 Task: Select the Always option in the show expanded abbreviation.
Action: Mouse moved to (30, 461)
Screenshot: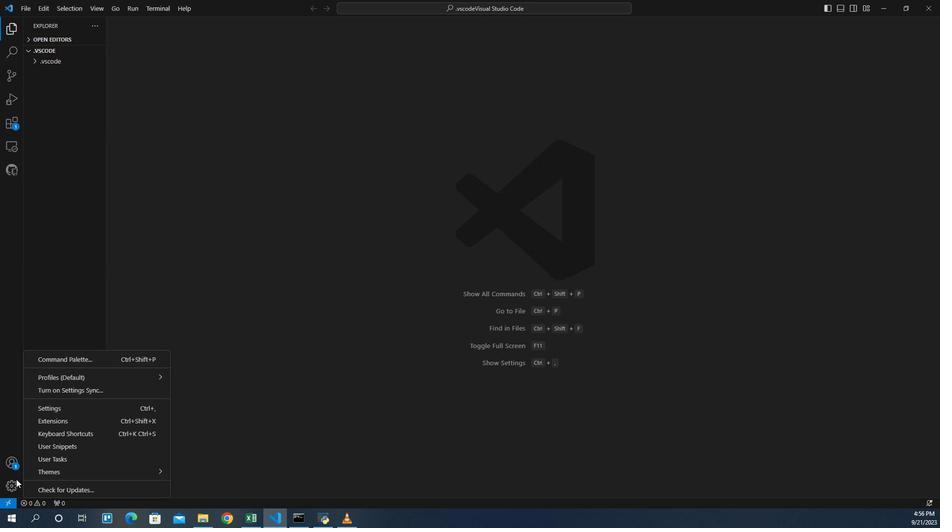 
Action: Mouse pressed left at (30, 461)
Screenshot: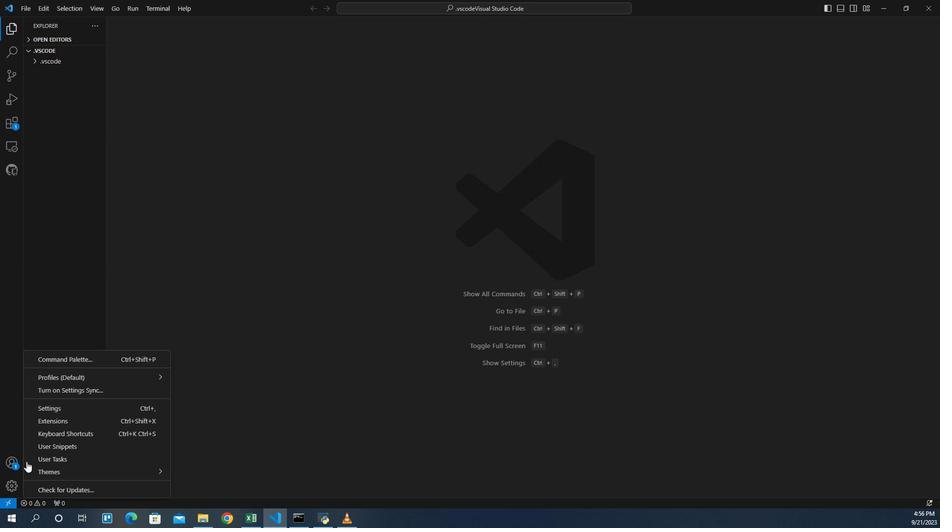 
Action: Mouse moved to (63, 397)
Screenshot: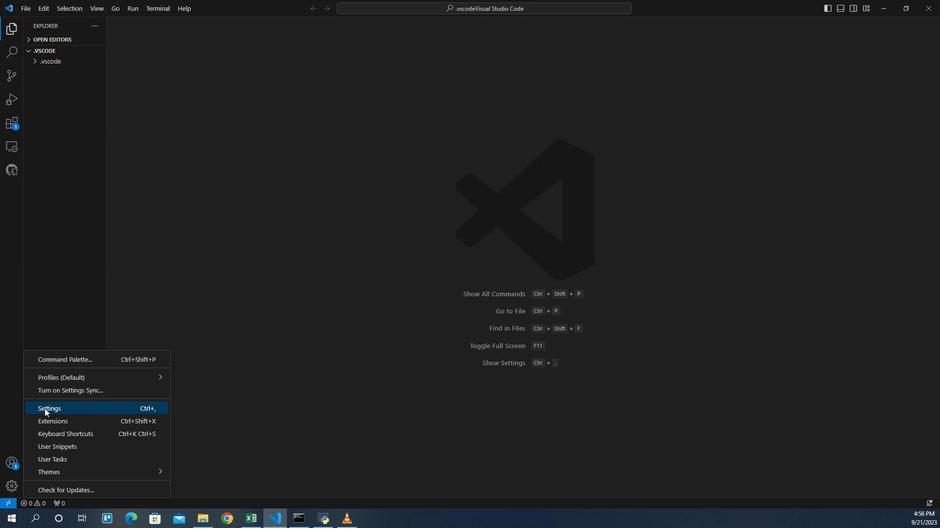 
Action: Mouse pressed left at (63, 397)
Screenshot: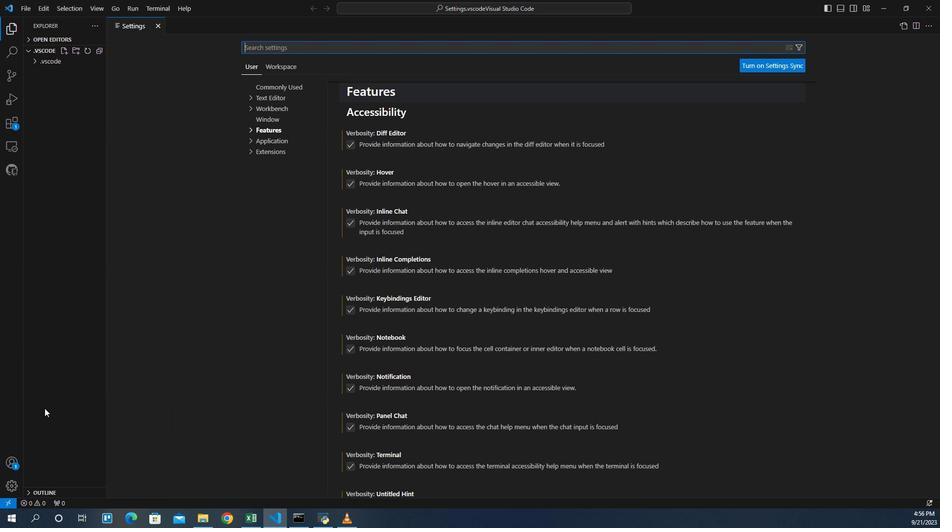 
Action: Mouse moved to (285, 122)
Screenshot: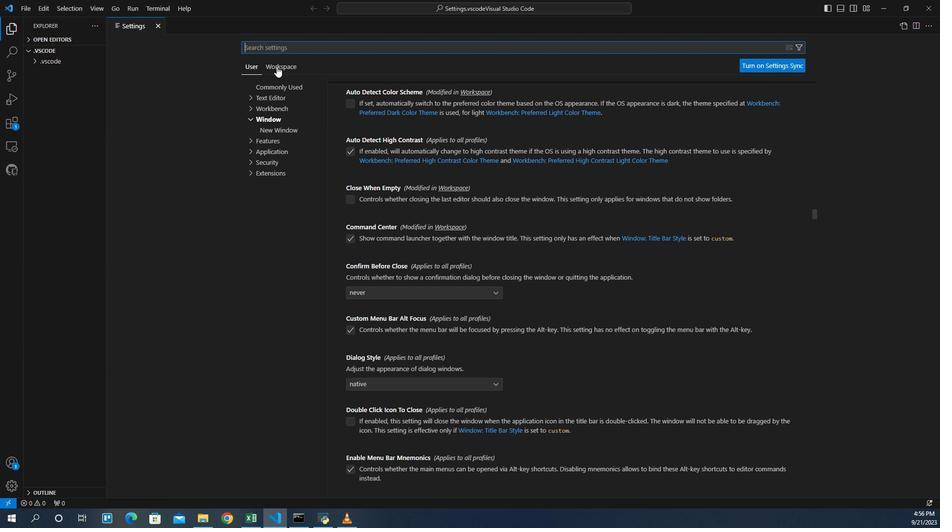 
Action: Mouse pressed left at (285, 122)
Screenshot: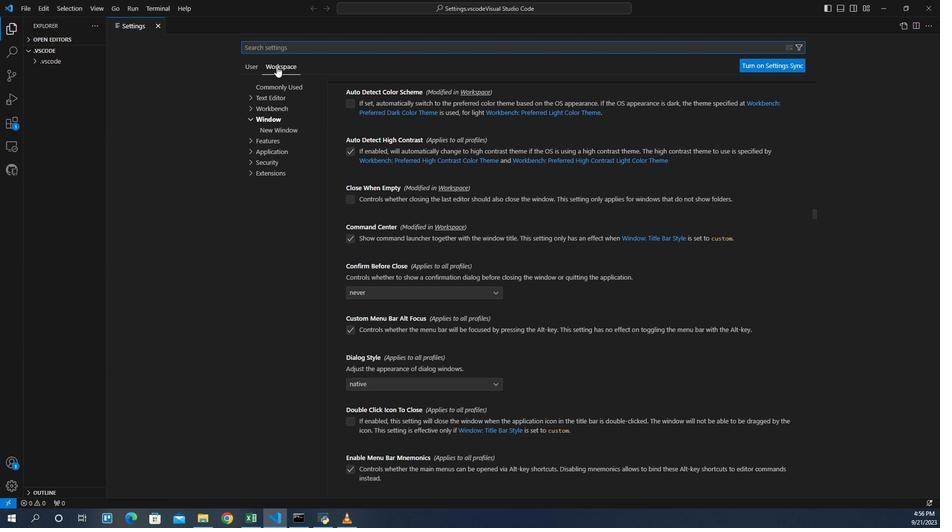 
Action: Mouse moved to (275, 189)
Screenshot: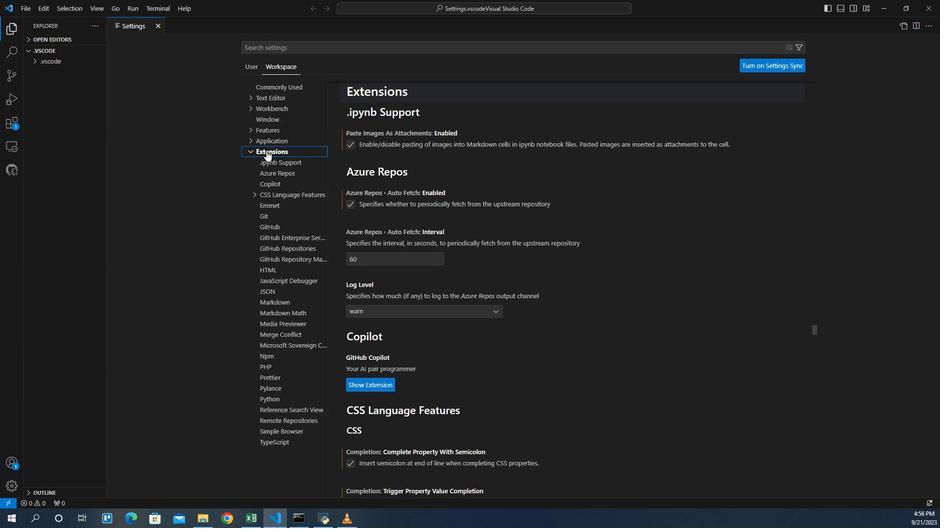 
Action: Mouse pressed left at (275, 189)
Screenshot: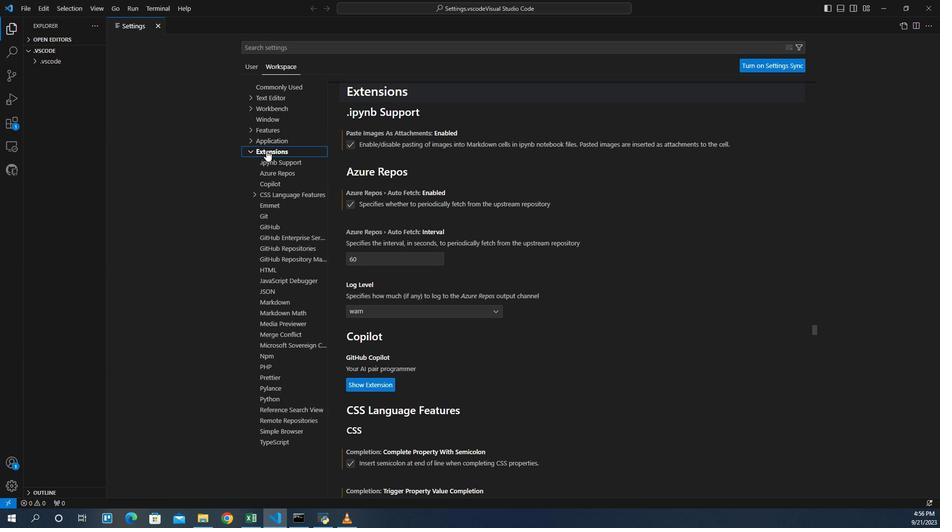 
Action: Mouse moved to (273, 233)
Screenshot: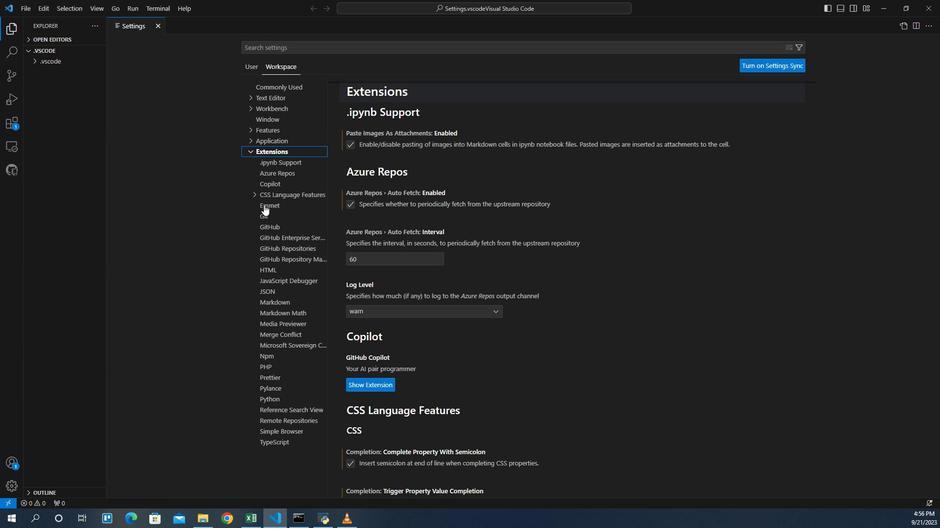 
Action: Mouse pressed left at (273, 233)
Screenshot: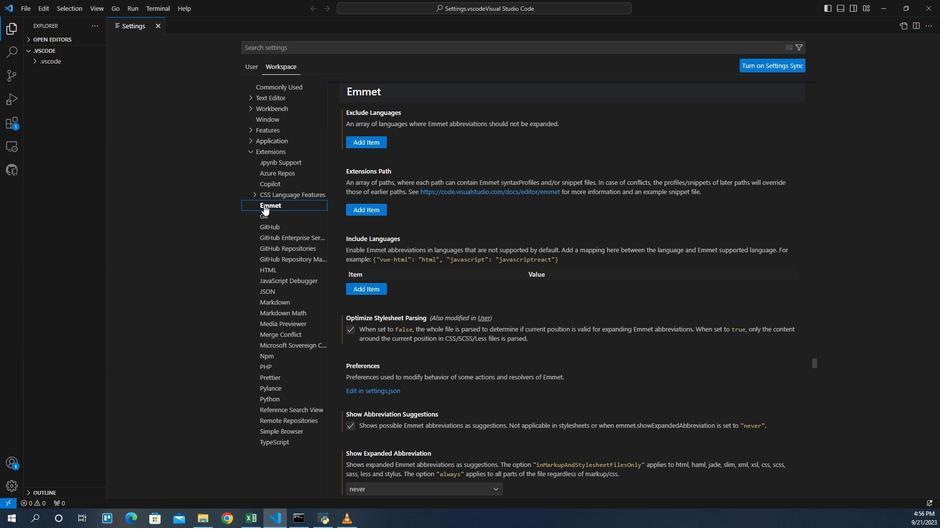 
Action: Mouse moved to (395, 424)
Screenshot: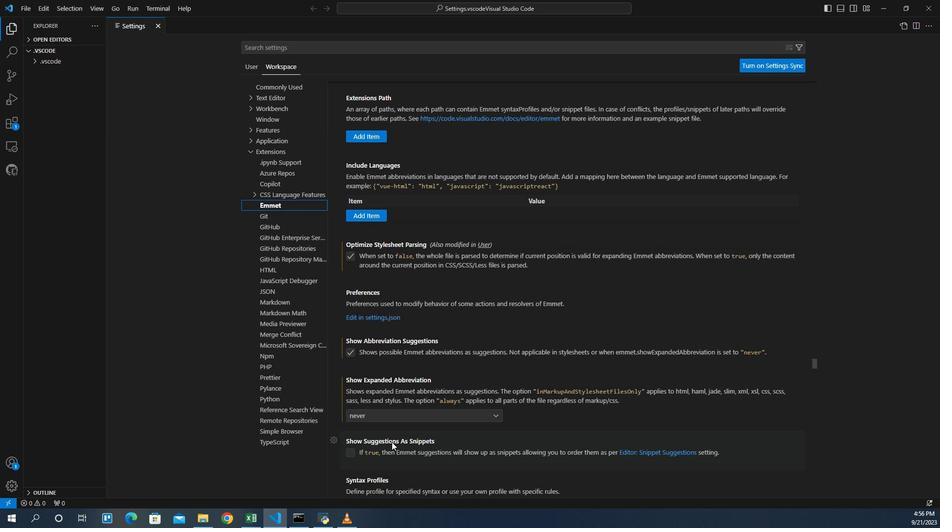 
Action: Mouse scrolled (395, 424) with delta (0, 0)
Screenshot: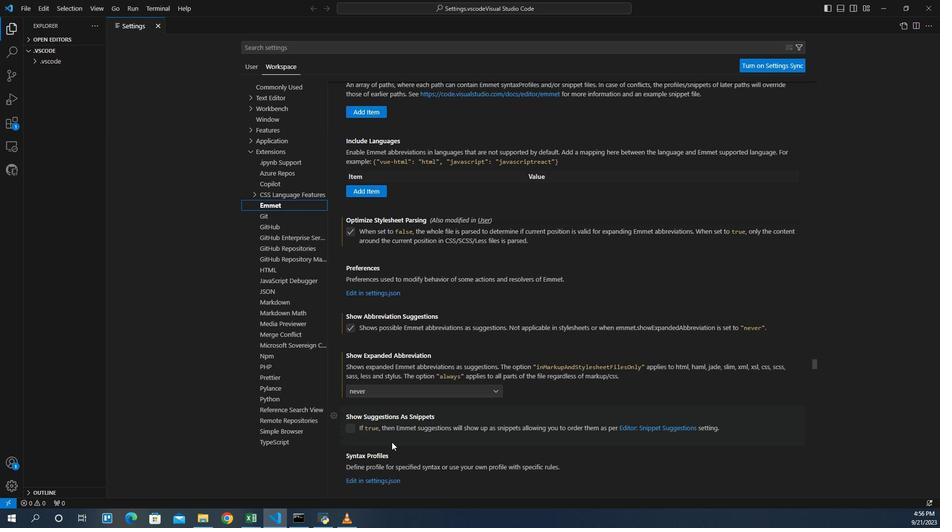 
Action: Mouse scrolled (395, 424) with delta (0, 0)
Screenshot: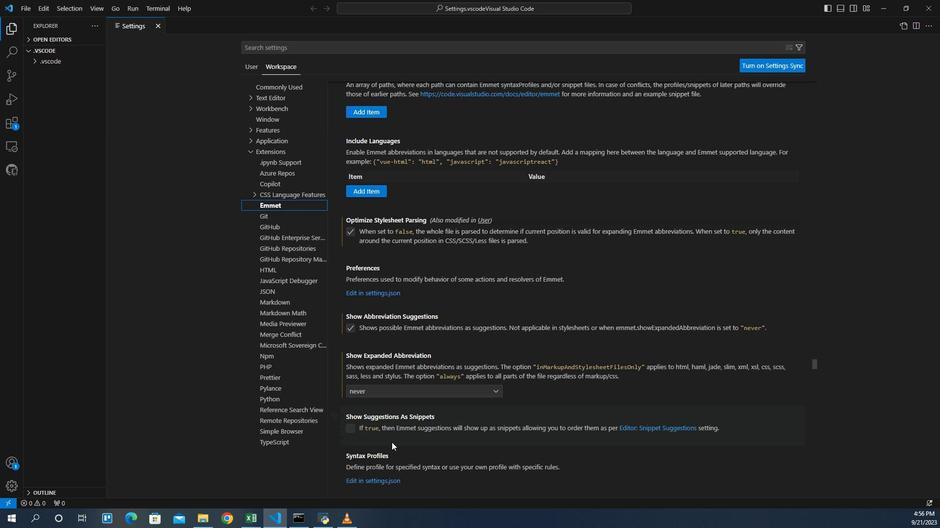 
Action: Mouse scrolled (395, 424) with delta (0, 0)
Screenshot: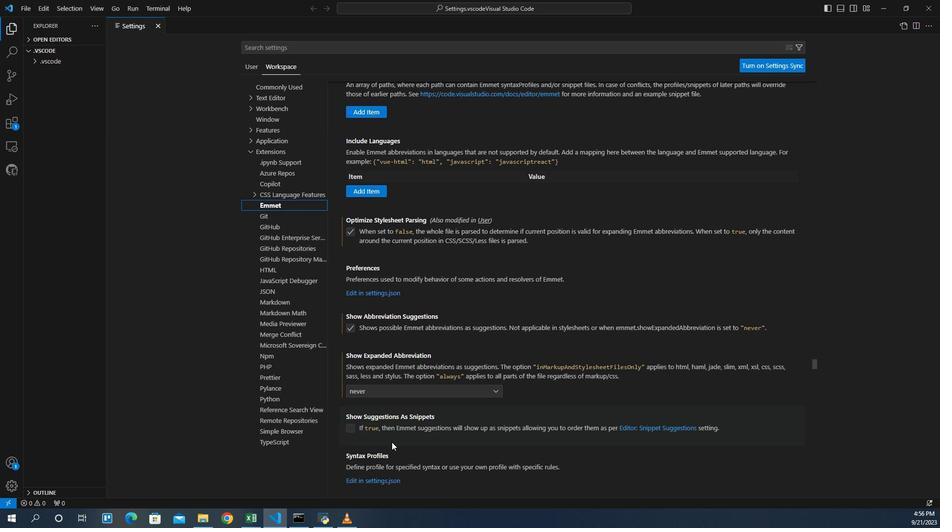 
Action: Mouse scrolled (395, 424) with delta (0, 0)
Screenshot: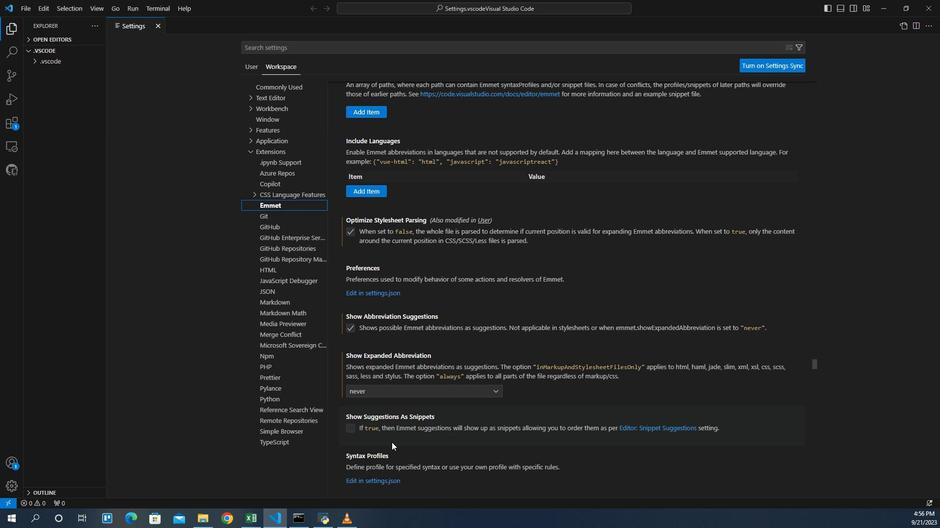 
Action: Mouse moved to (387, 384)
Screenshot: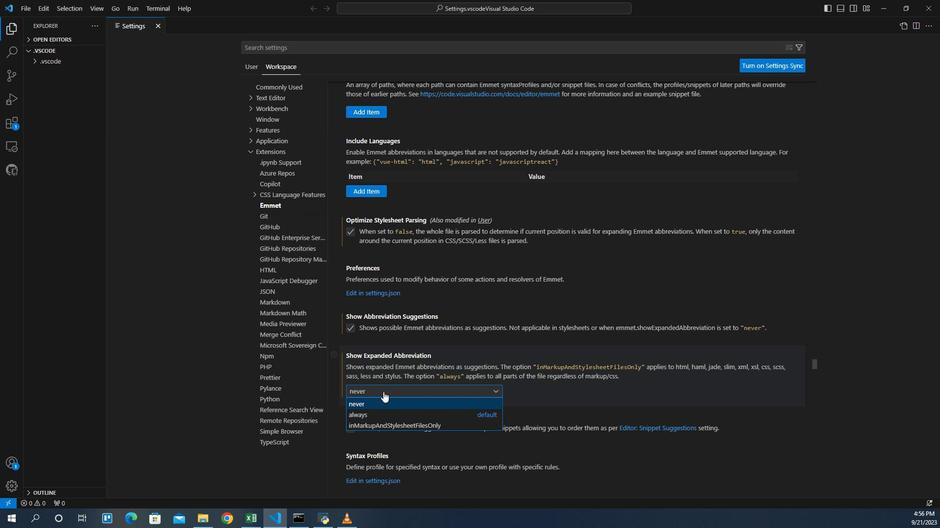 
Action: Mouse pressed left at (387, 384)
Screenshot: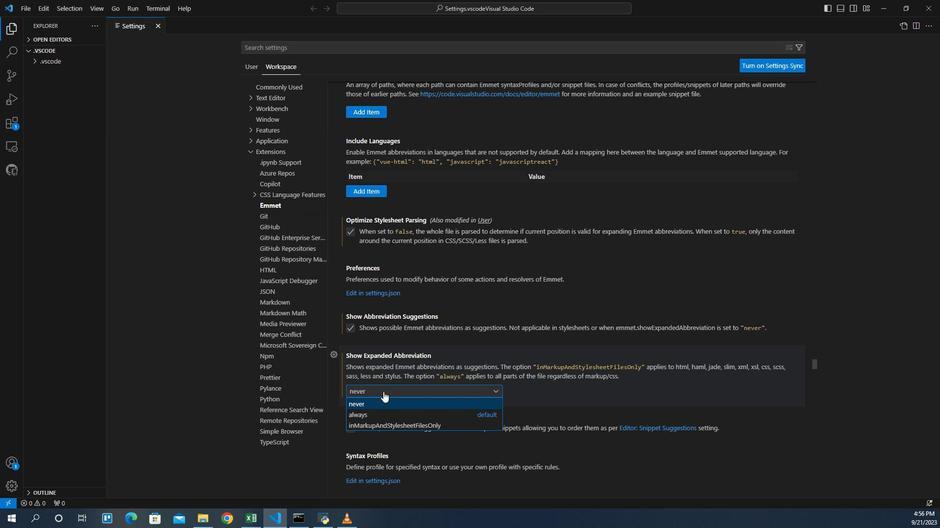 
Action: Mouse moved to (375, 402)
Screenshot: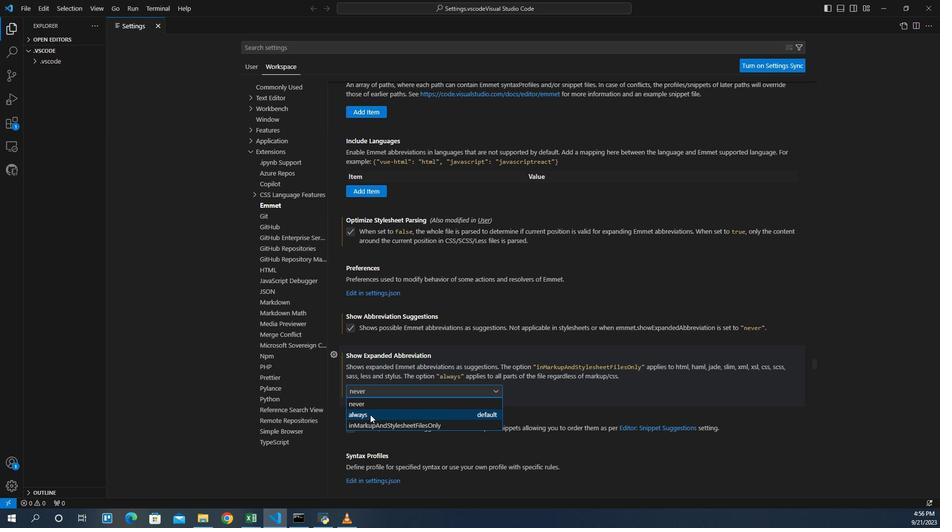 
Action: Mouse pressed left at (375, 402)
Screenshot: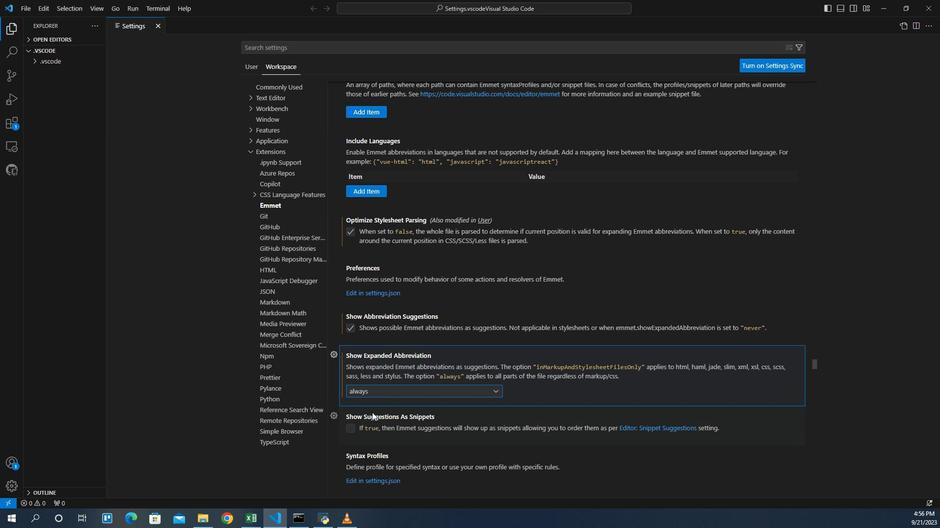 
Action: Mouse moved to (379, 392)
Screenshot: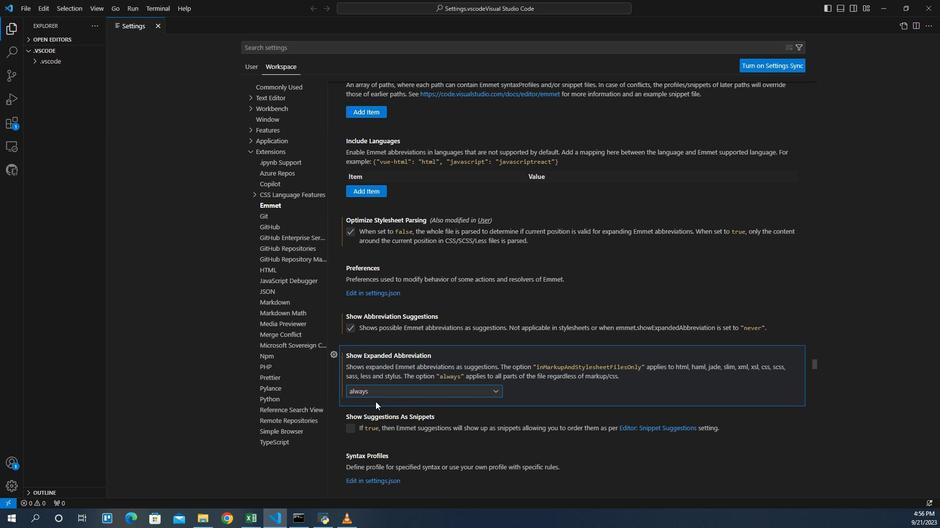 
